 Task: Enable RSS feed synchronization in Microsoft Outlook.
Action: Mouse moved to (40, 29)
Screenshot: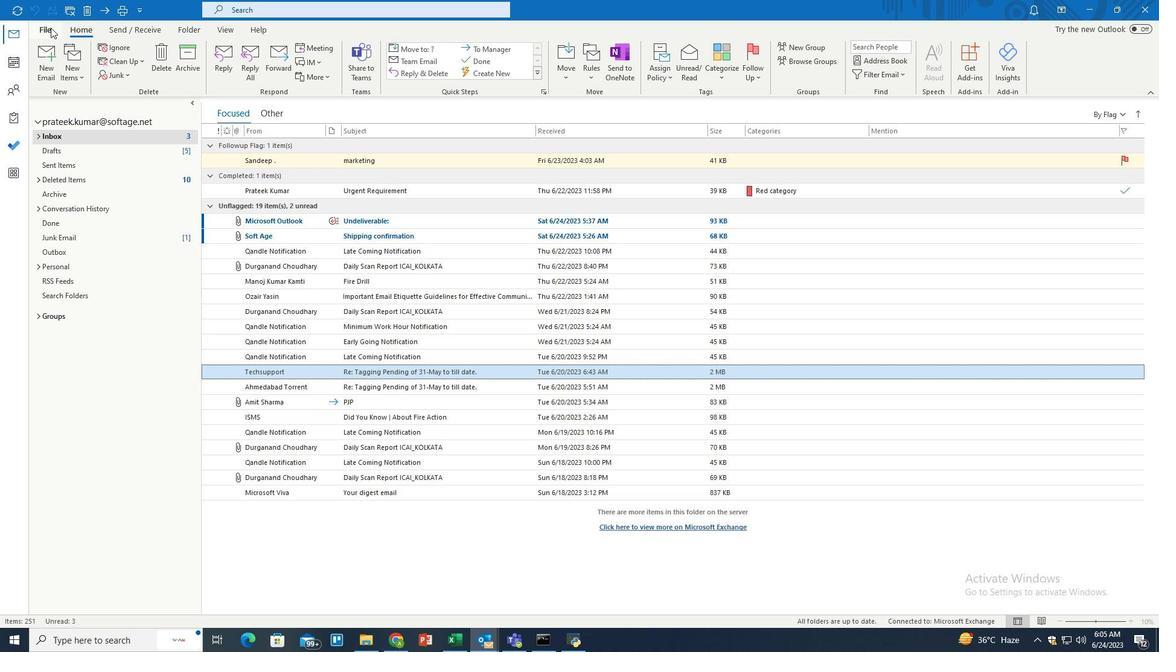 
Action: Mouse pressed left at (40, 29)
Screenshot: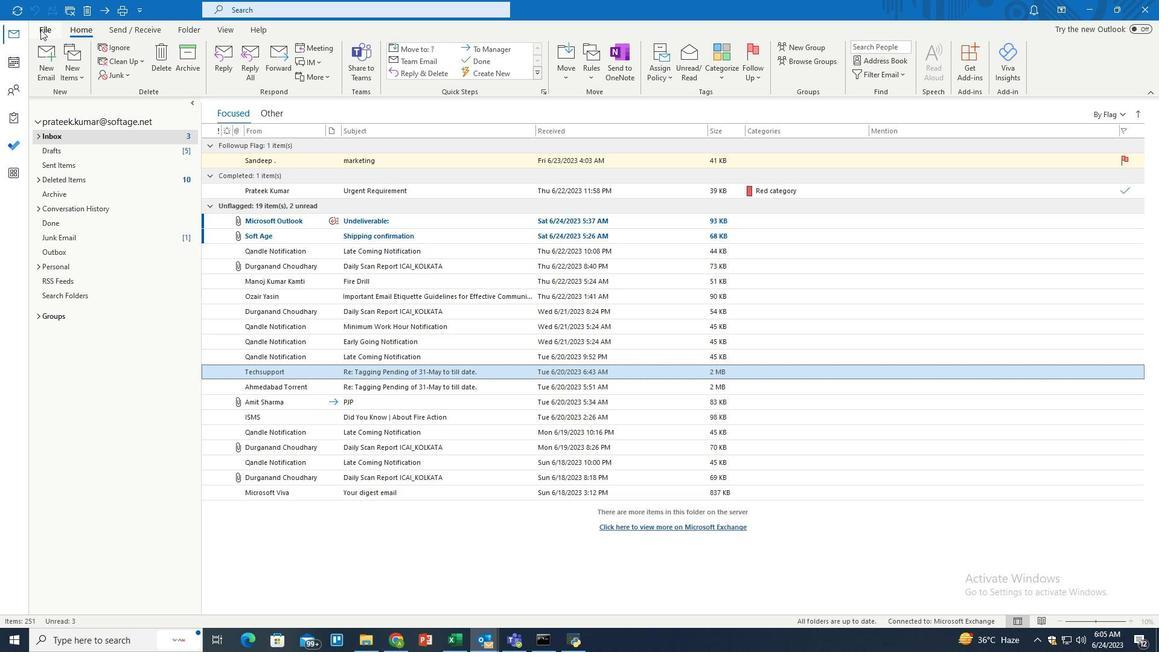 
Action: Mouse moved to (31, 582)
Screenshot: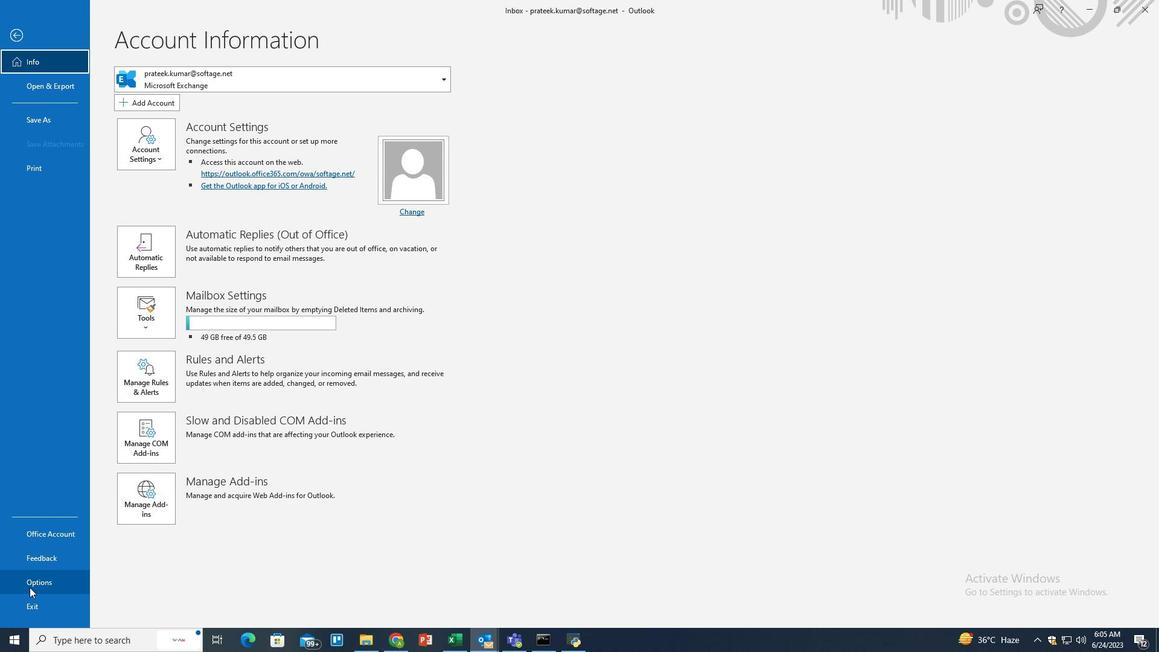 
Action: Mouse pressed left at (31, 582)
Screenshot: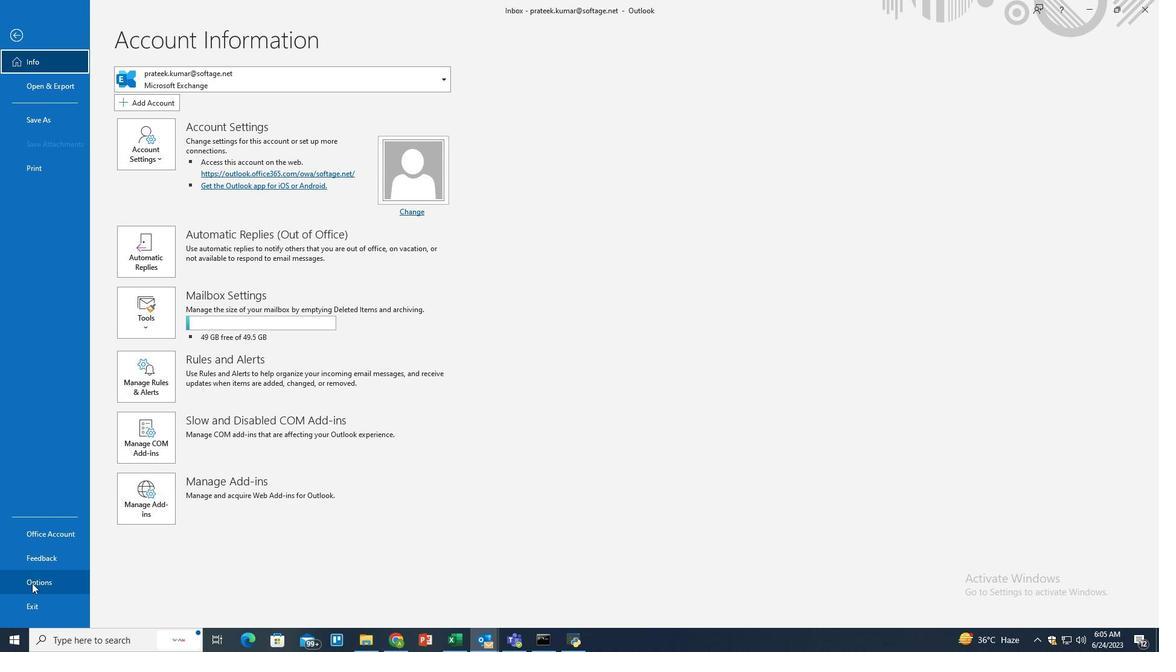 
Action: Mouse moved to (339, 291)
Screenshot: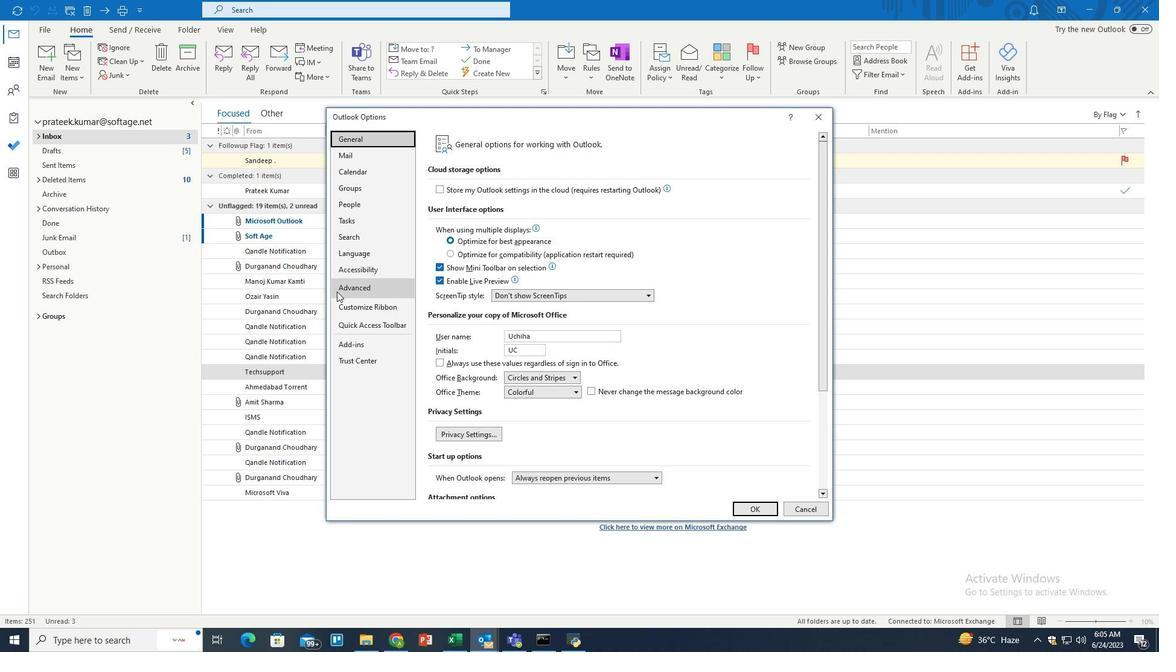
Action: Mouse pressed left at (339, 291)
Screenshot: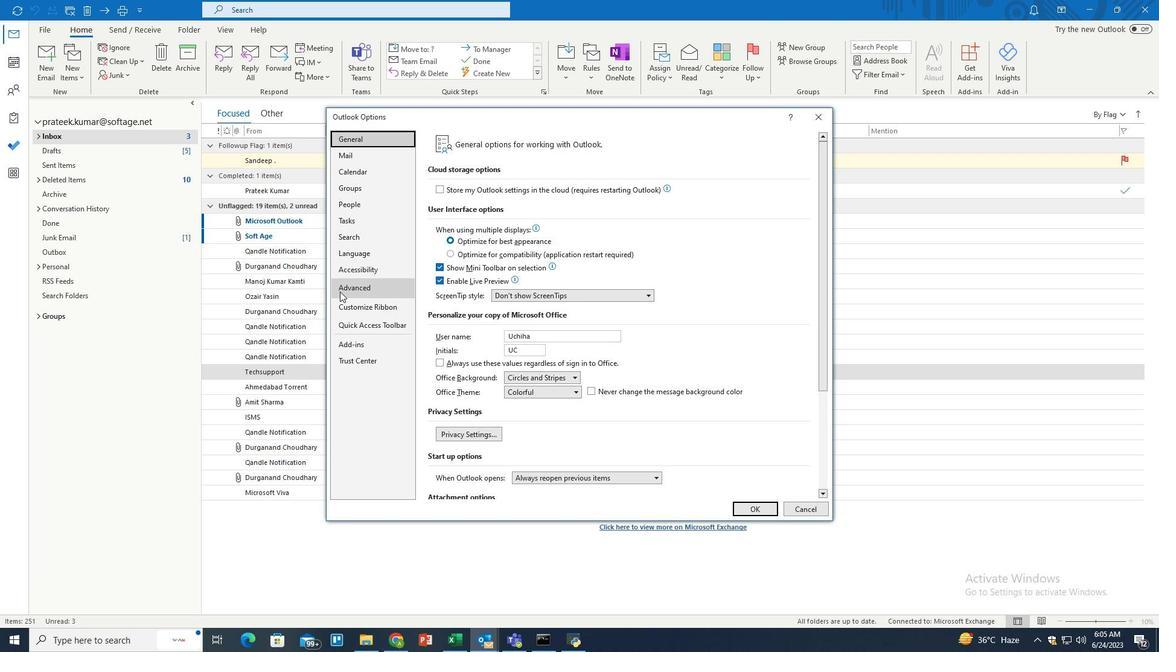 
Action: Mouse moved to (552, 324)
Screenshot: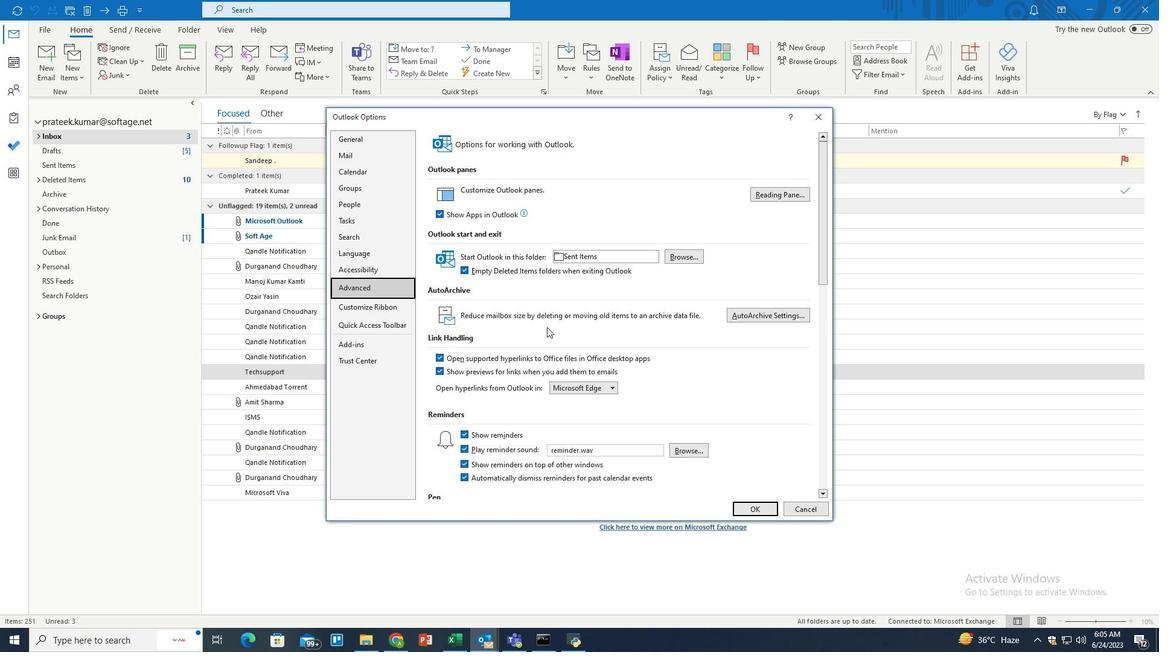 
Action: Mouse scrolled (552, 324) with delta (0, 0)
Screenshot: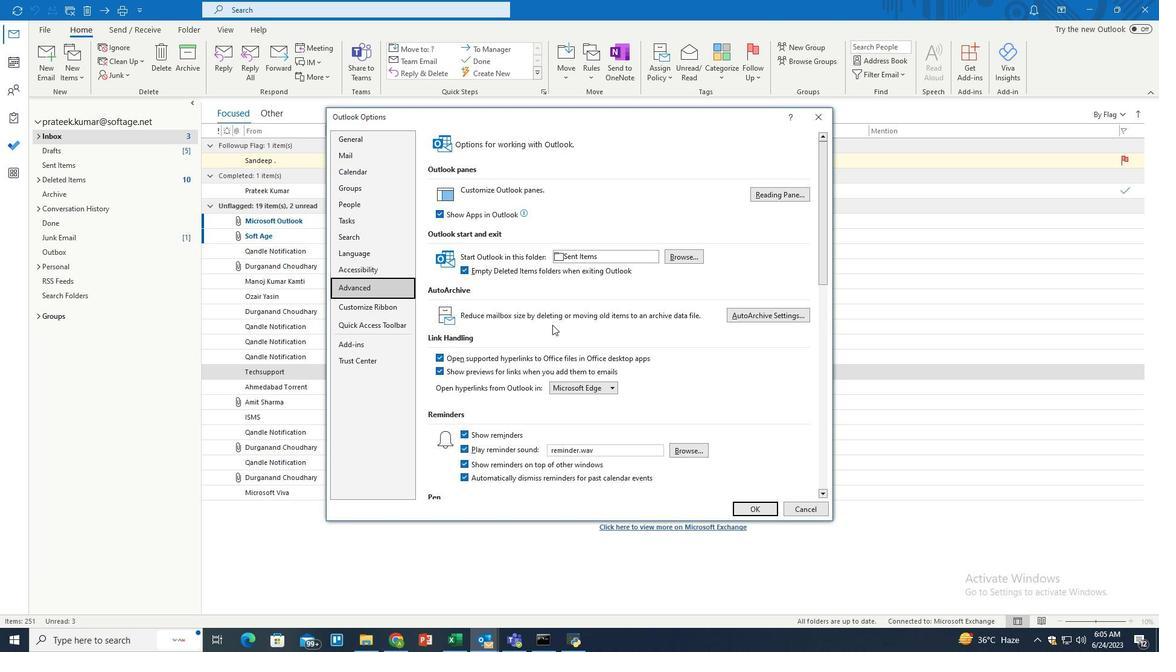 
Action: Mouse scrolled (552, 324) with delta (0, 0)
Screenshot: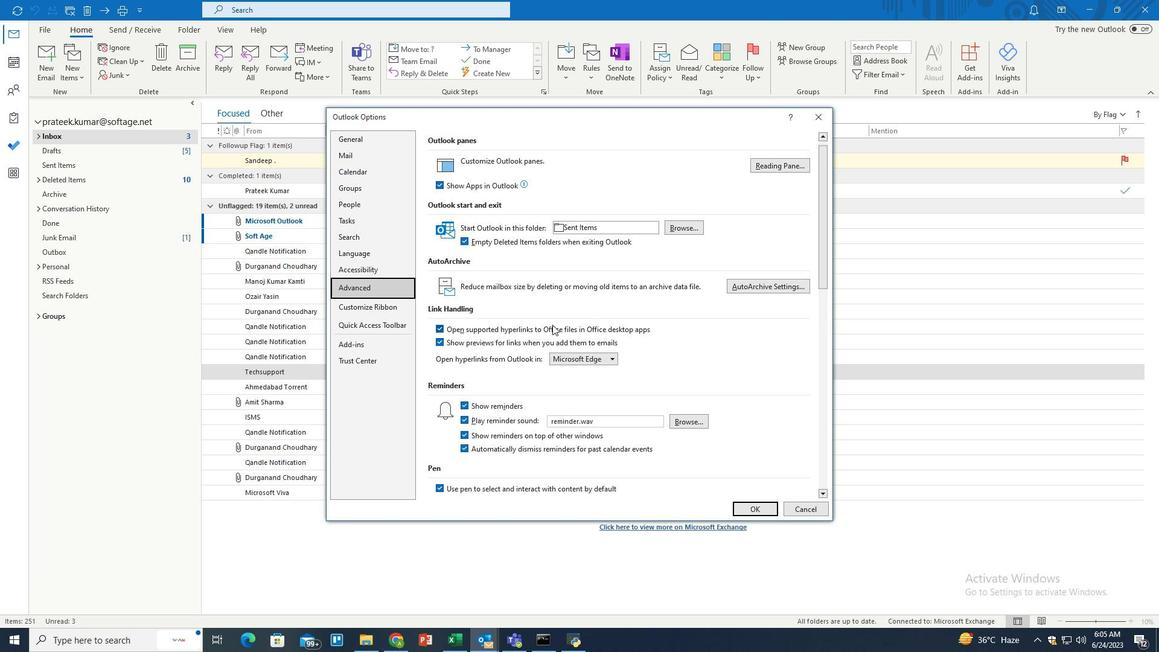 
Action: Mouse scrolled (552, 324) with delta (0, 0)
Screenshot: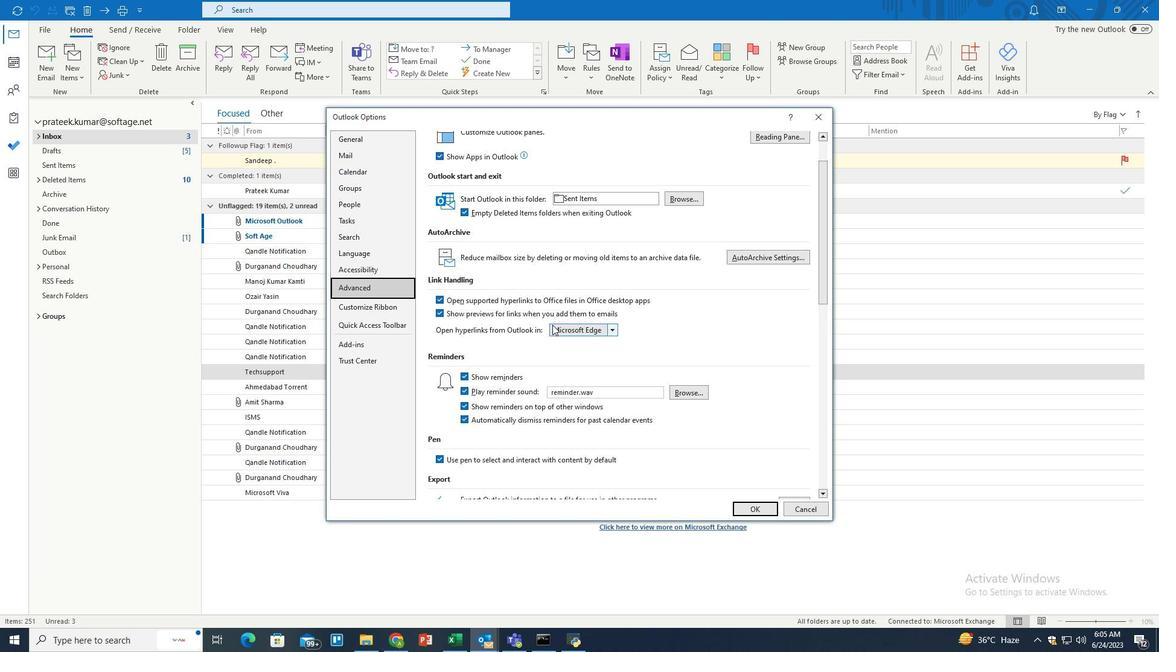 
Action: Mouse scrolled (552, 324) with delta (0, 0)
Screenshot: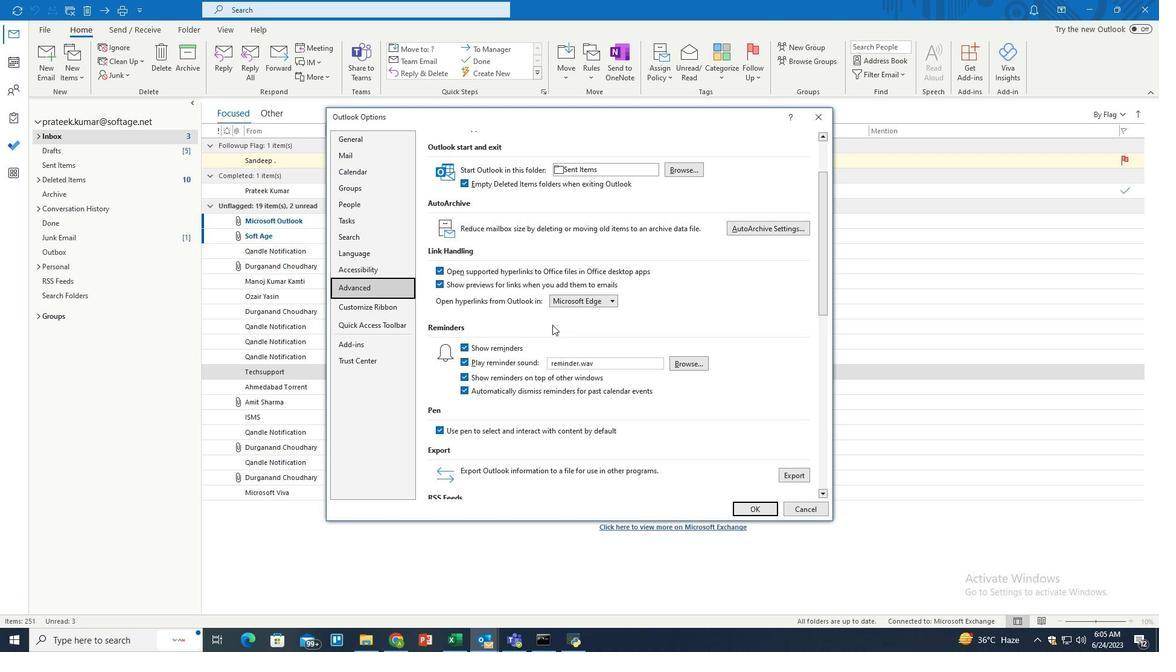 
Action: Mouse scrolled (552, 324) with delta (0, 0)
Screenshot: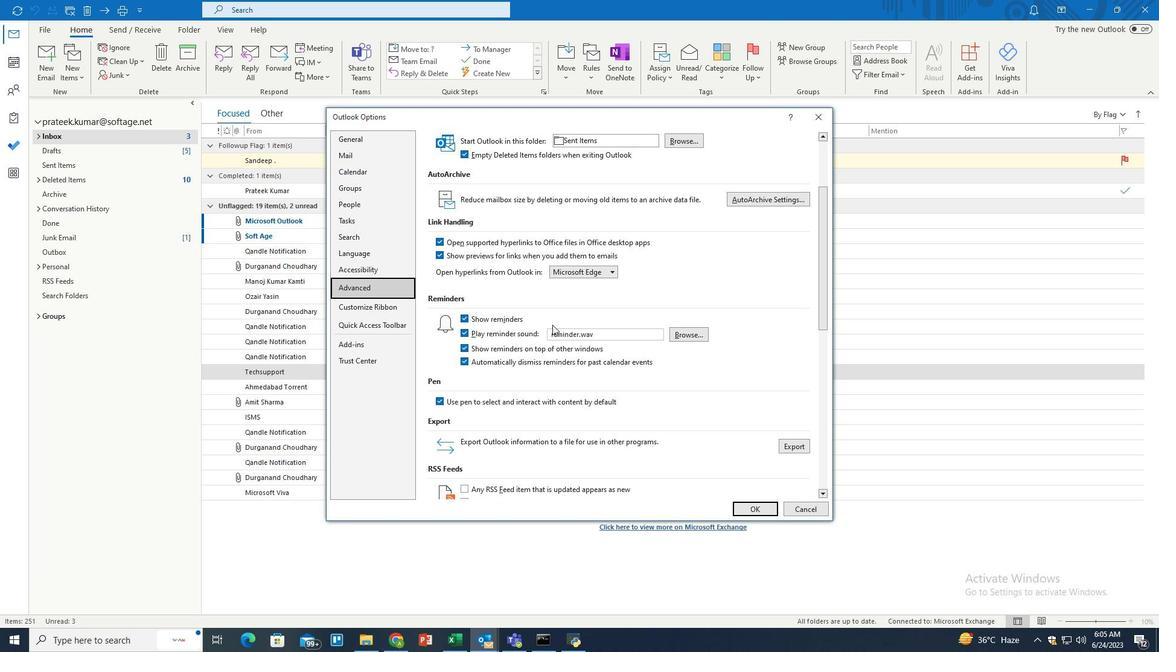 
Action: Mouse scrolled (552, 324) with delta (0, 0)
Screenshot: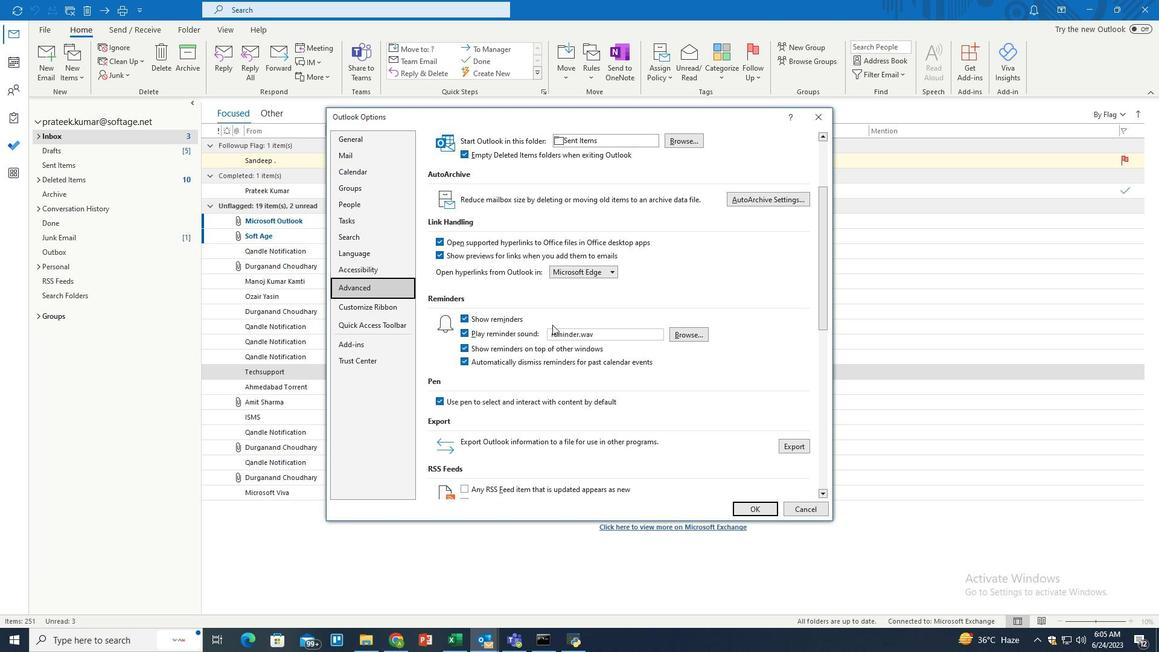 
Action: Mouse scrolled (552, 324) with delta (0, 0)
Screenshot: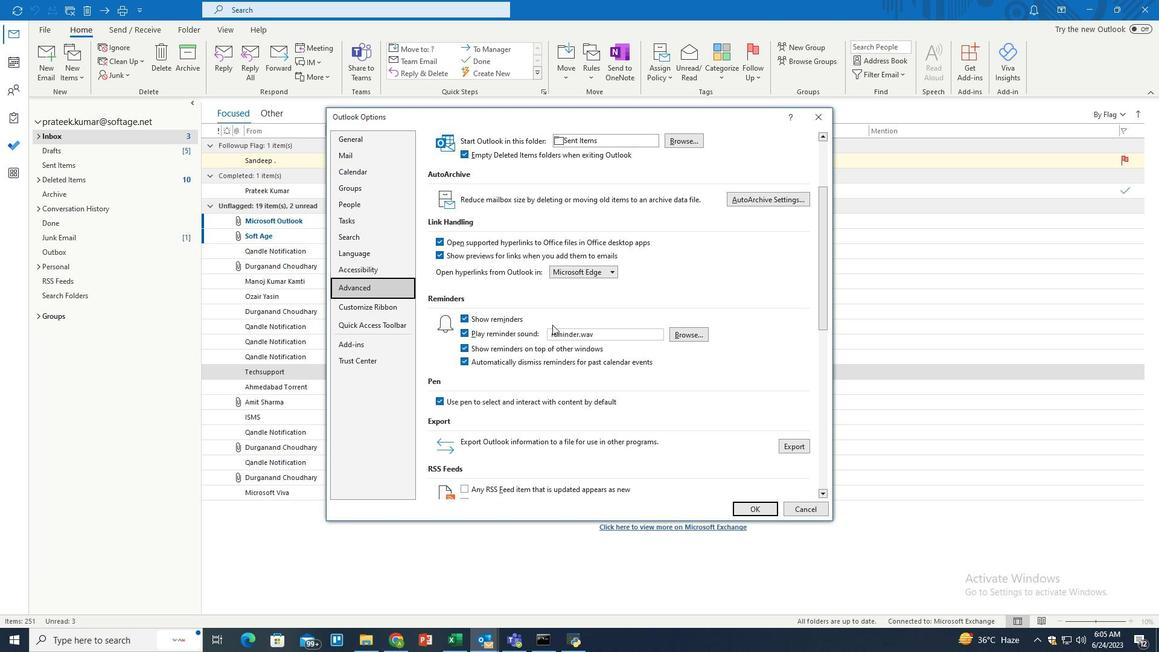 
Action: Mouse scrolled (552, 324) with delta (0, 0)
Screenshot: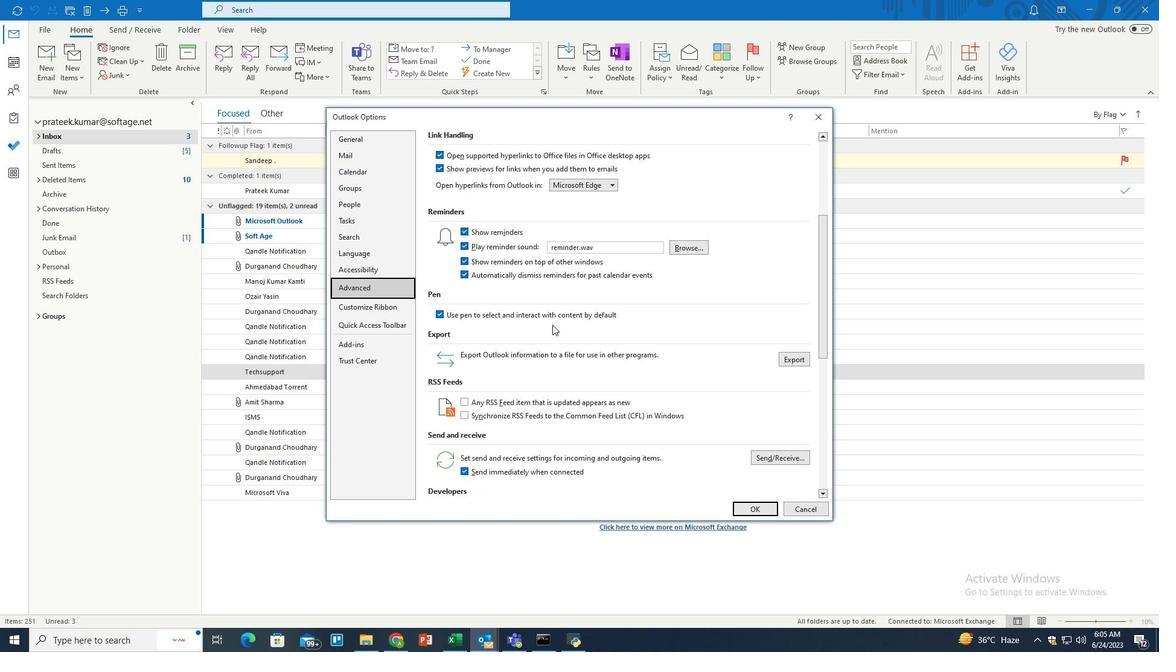 
Action: Mouse moved to (468, 385)
Screenshot: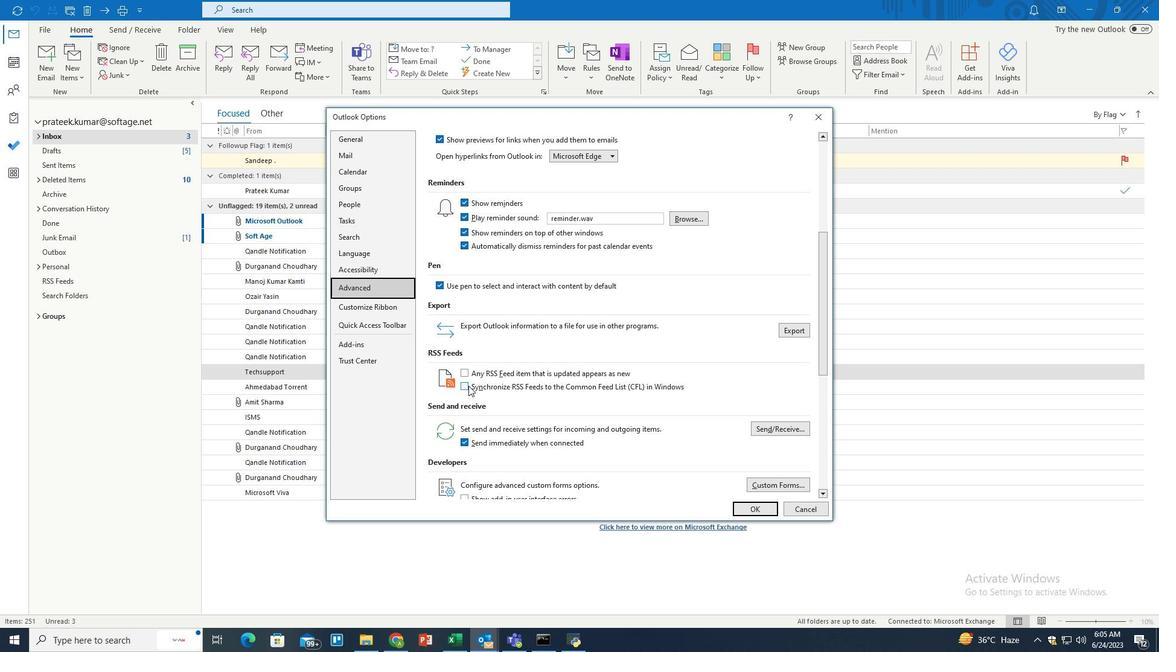 
Action: Mouse pressed left at (468, 385)
Screenshot: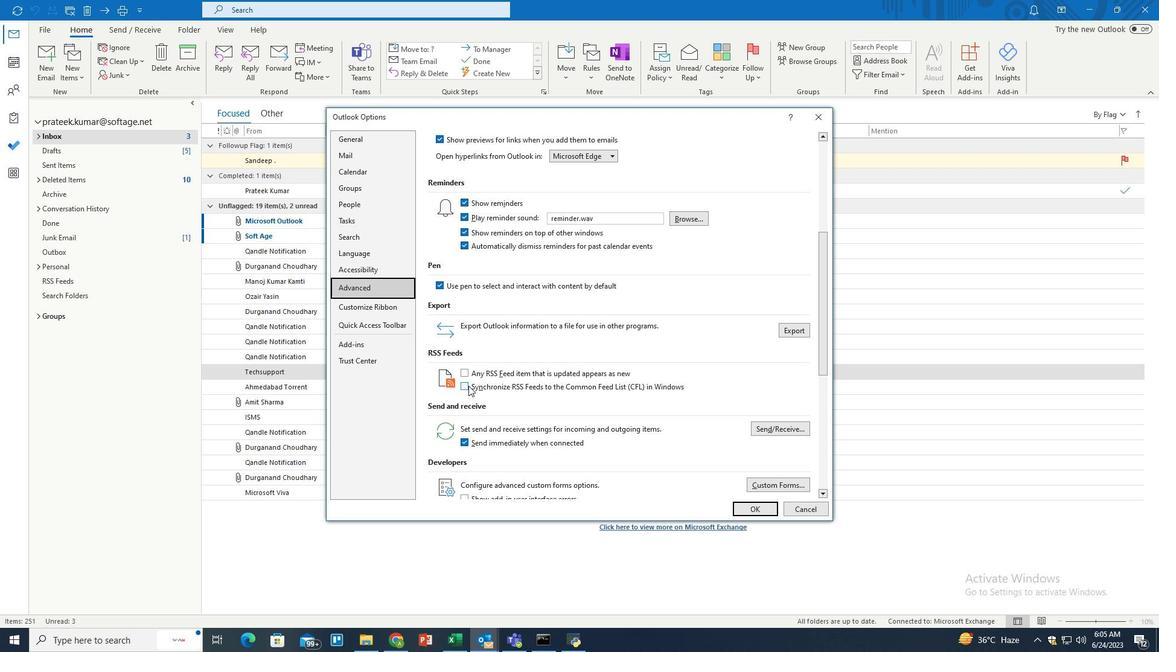 
Action: Mouse moved to (753, 508)
Screenshot: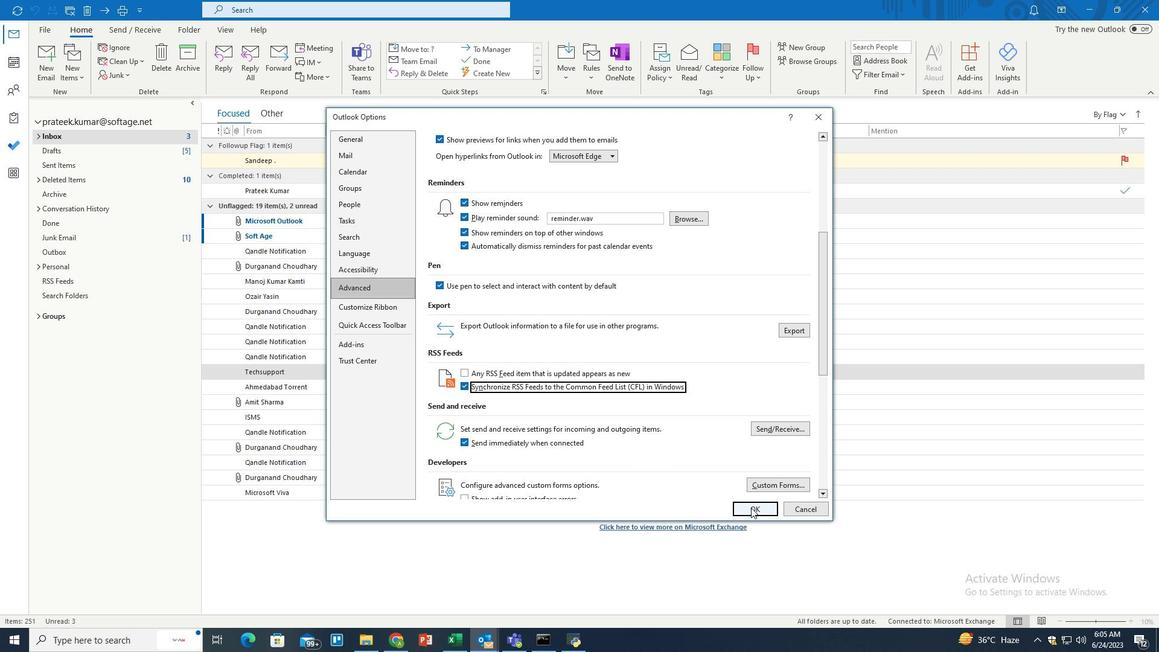 
Action: Mouse pressed left at (753, 508)
Screenshot: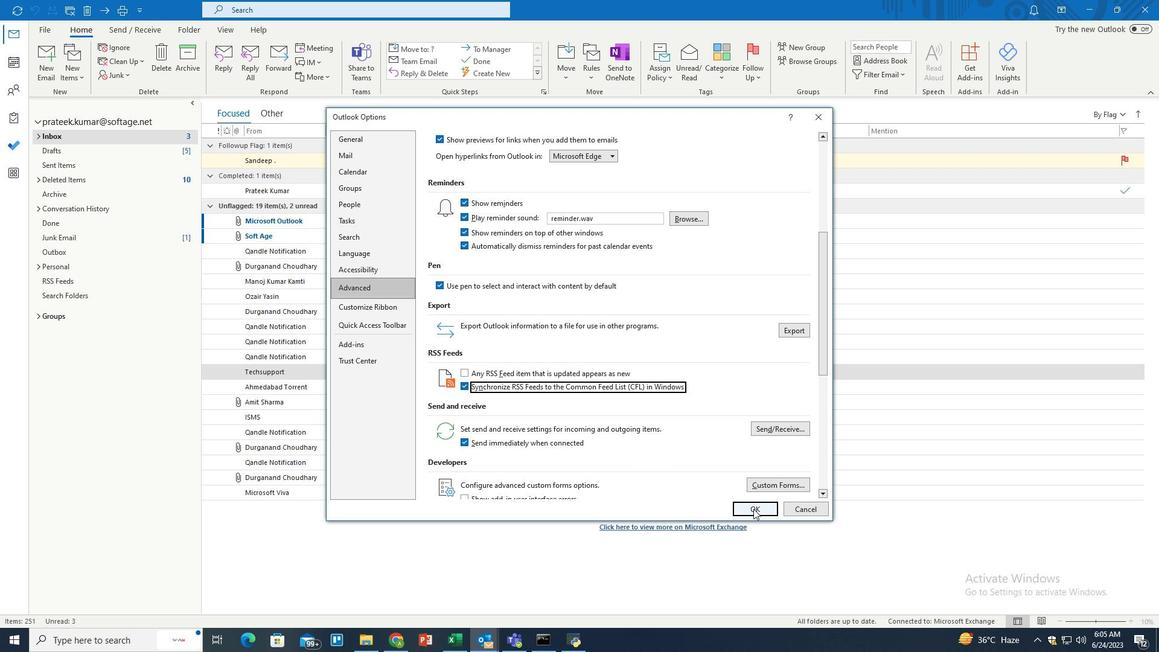 
Action: Mouse moved to (557, 417)
Screenshot: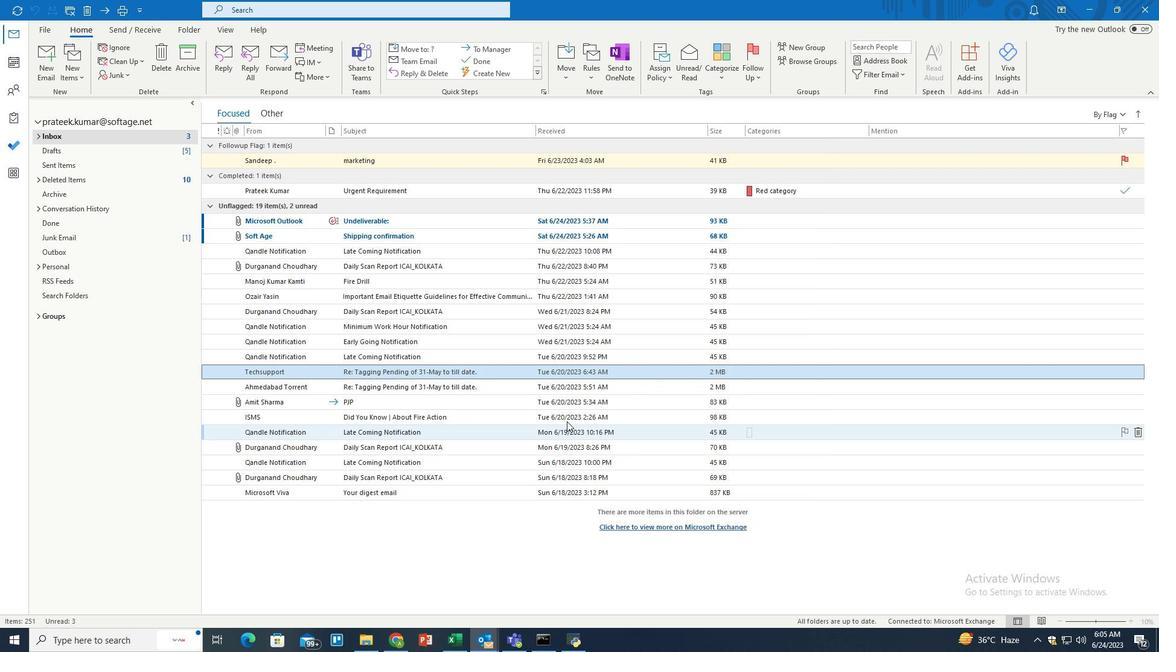 
